 Task: Select option "Follow this skill to keep up with relevant content".
Action: Mouse moved to (395, 388)
Screenshot: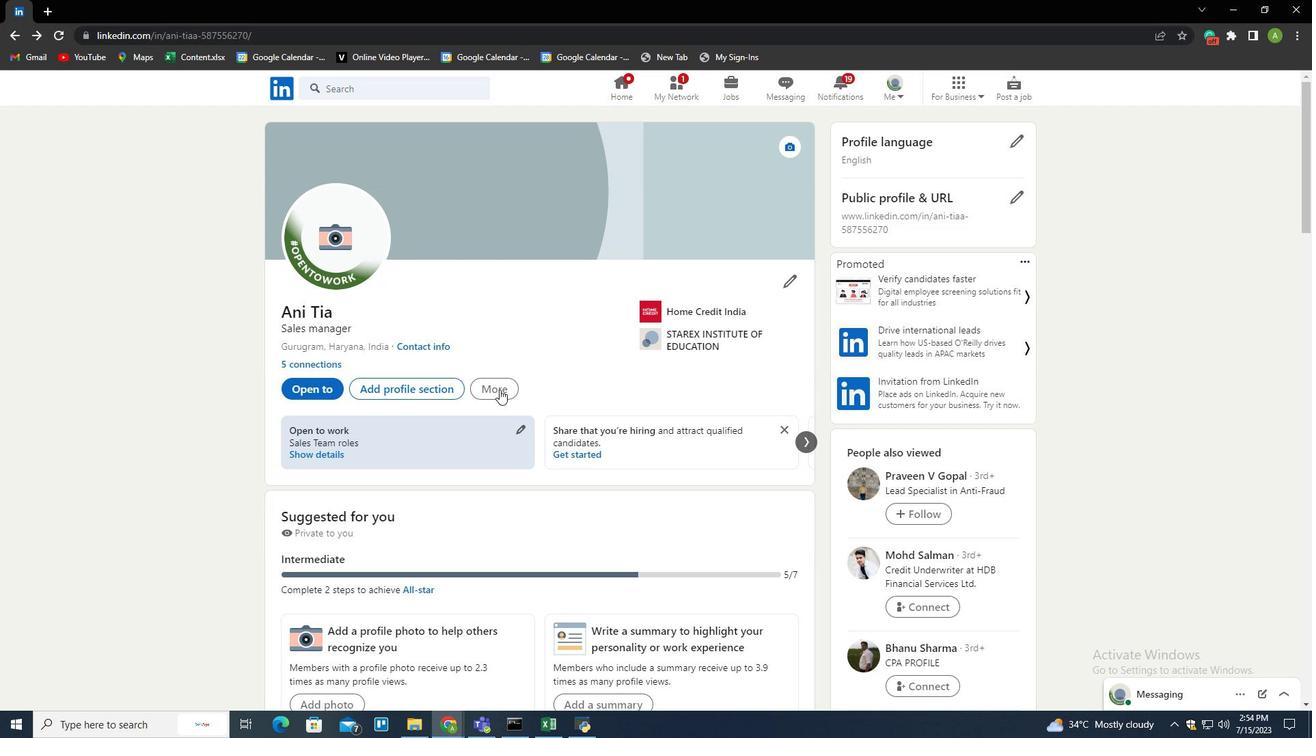 
Action: Mouse pressed left at (395, 388)
Screenshot: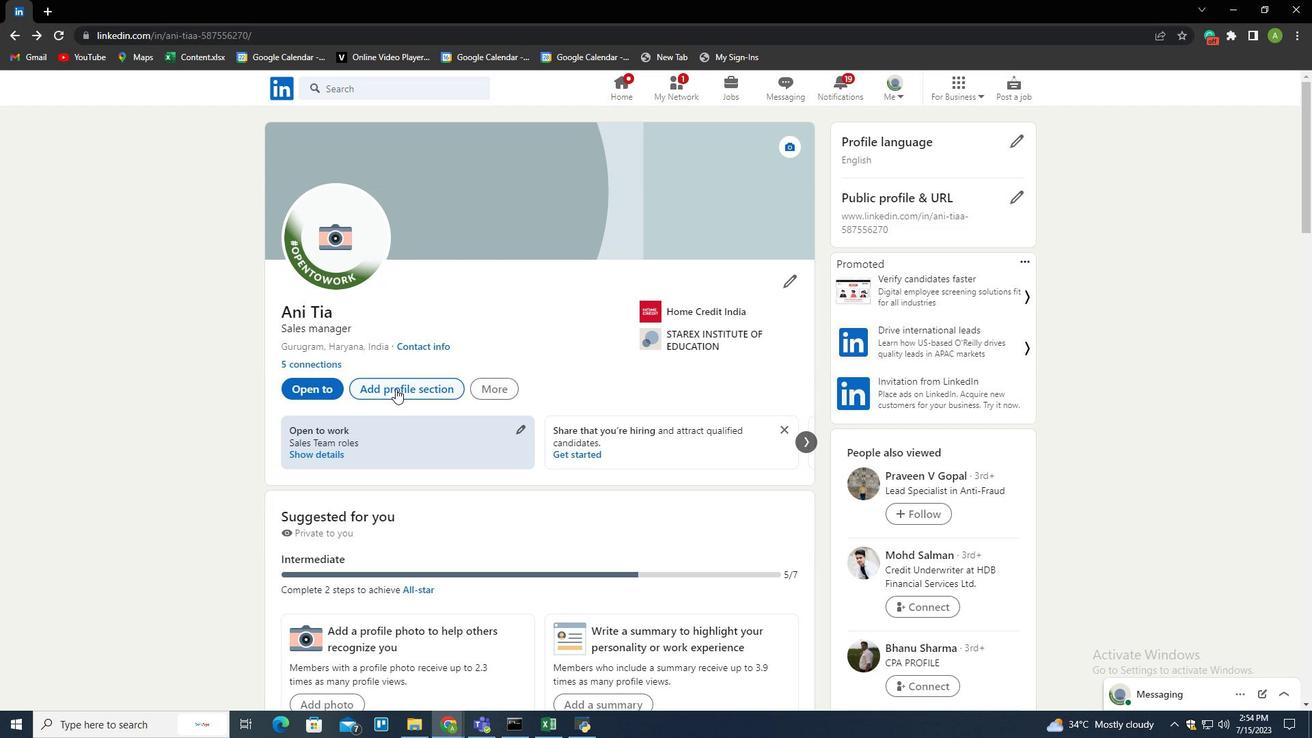 
Action: Mouse moved to (701, 148)
Screenshot: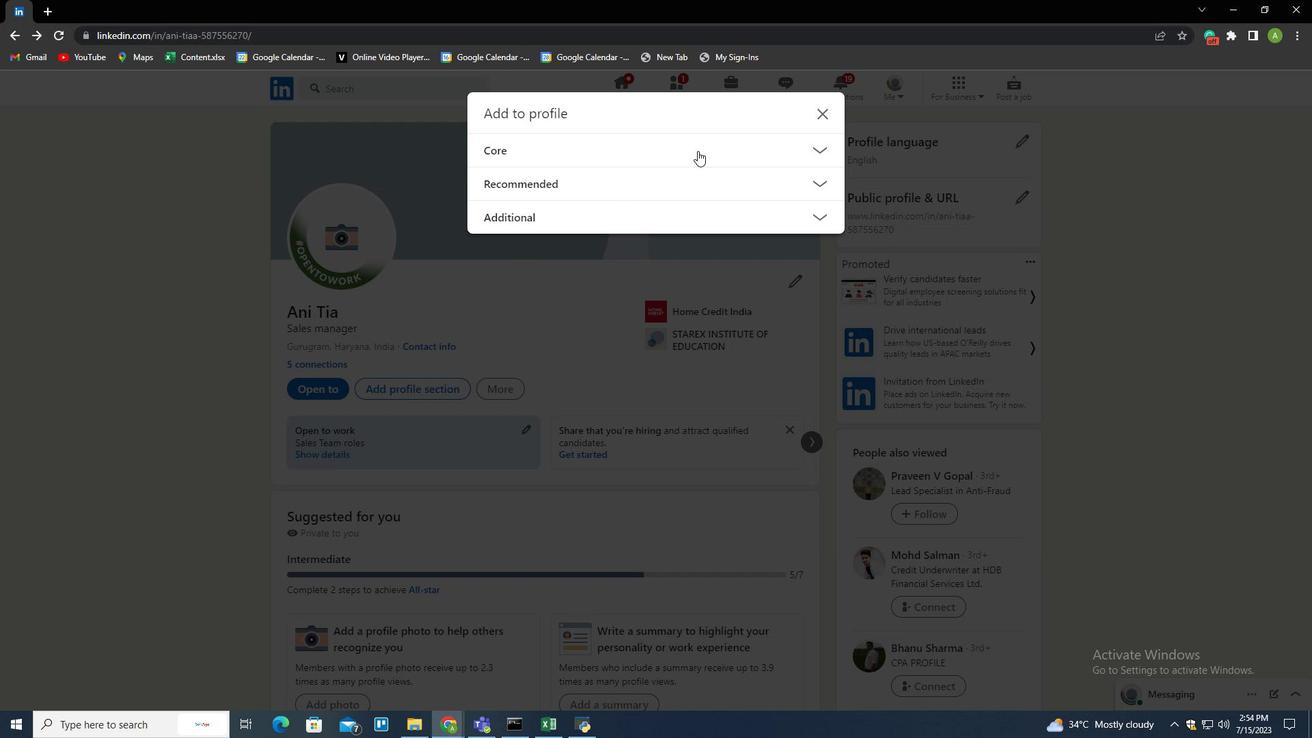 
Action: Mouse pressed left at (701, 148)
Screenshot: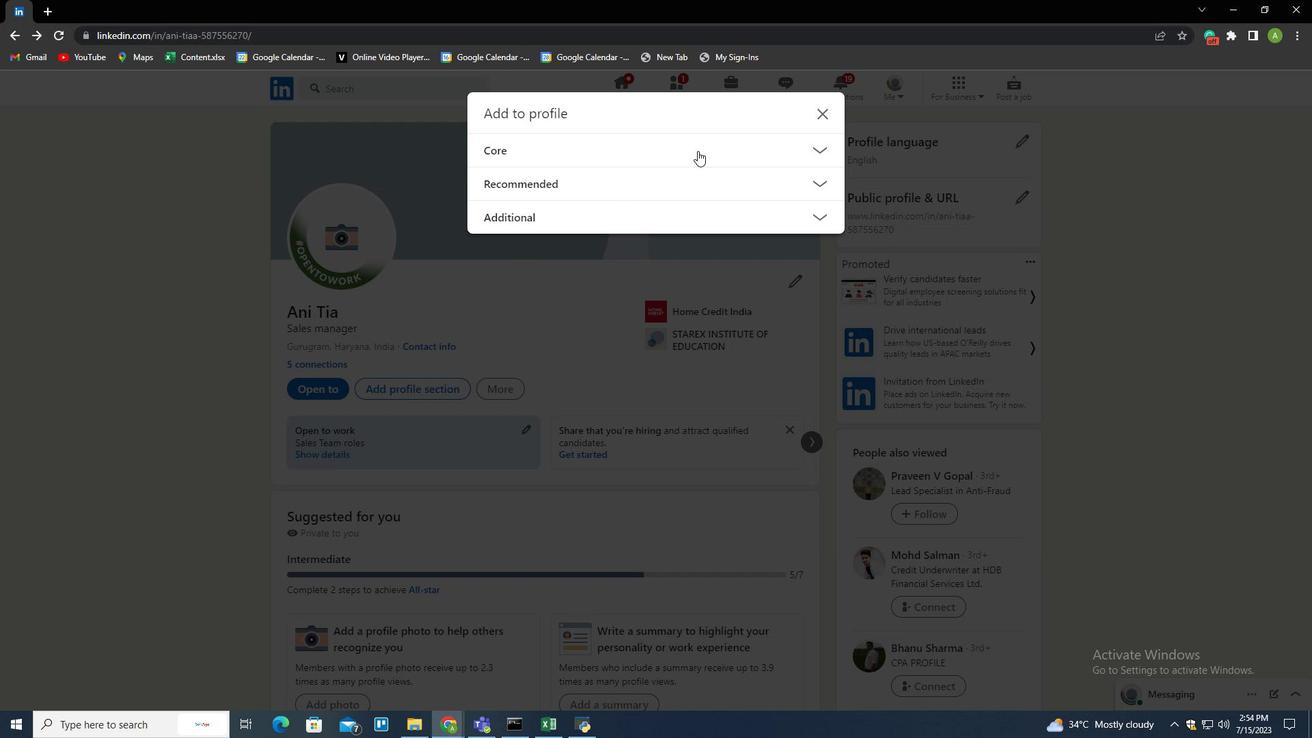 
Action: Mouse moved to (518, 377)
Screenshot: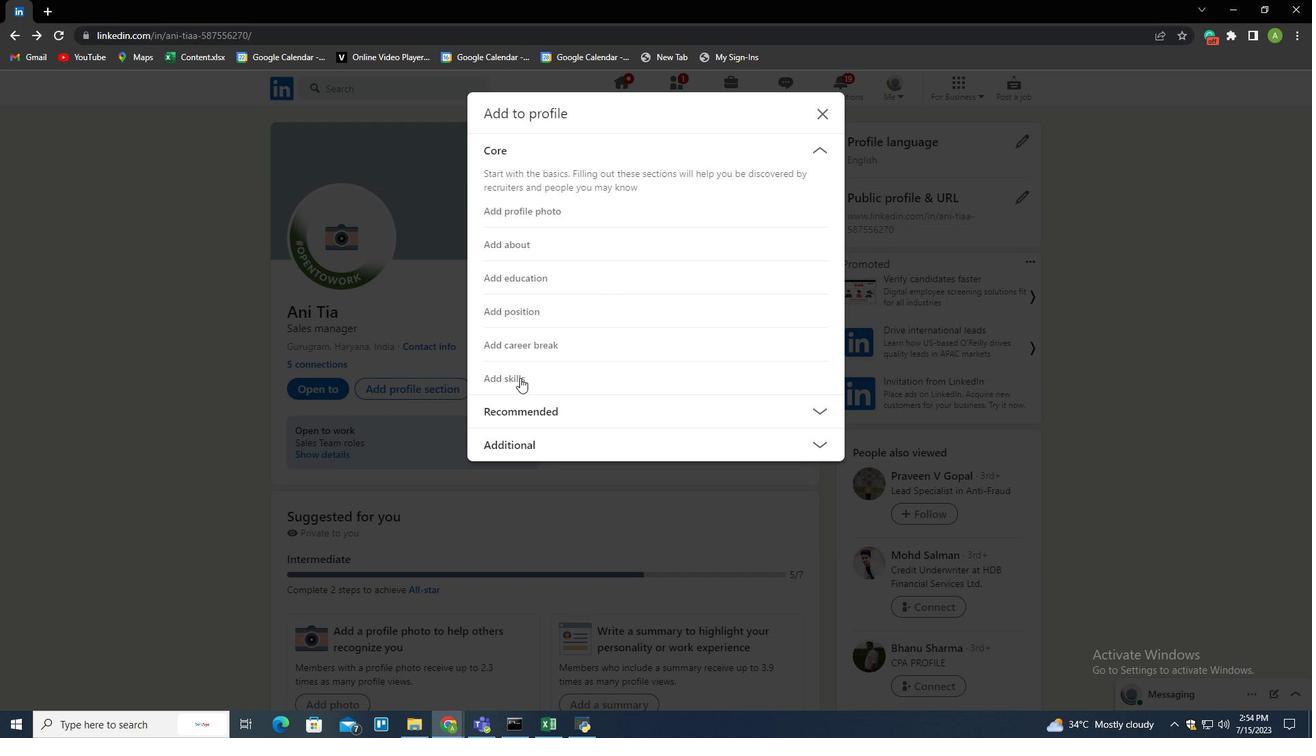 
Action: Mouse pressed left at (518, 377)
Screenshot: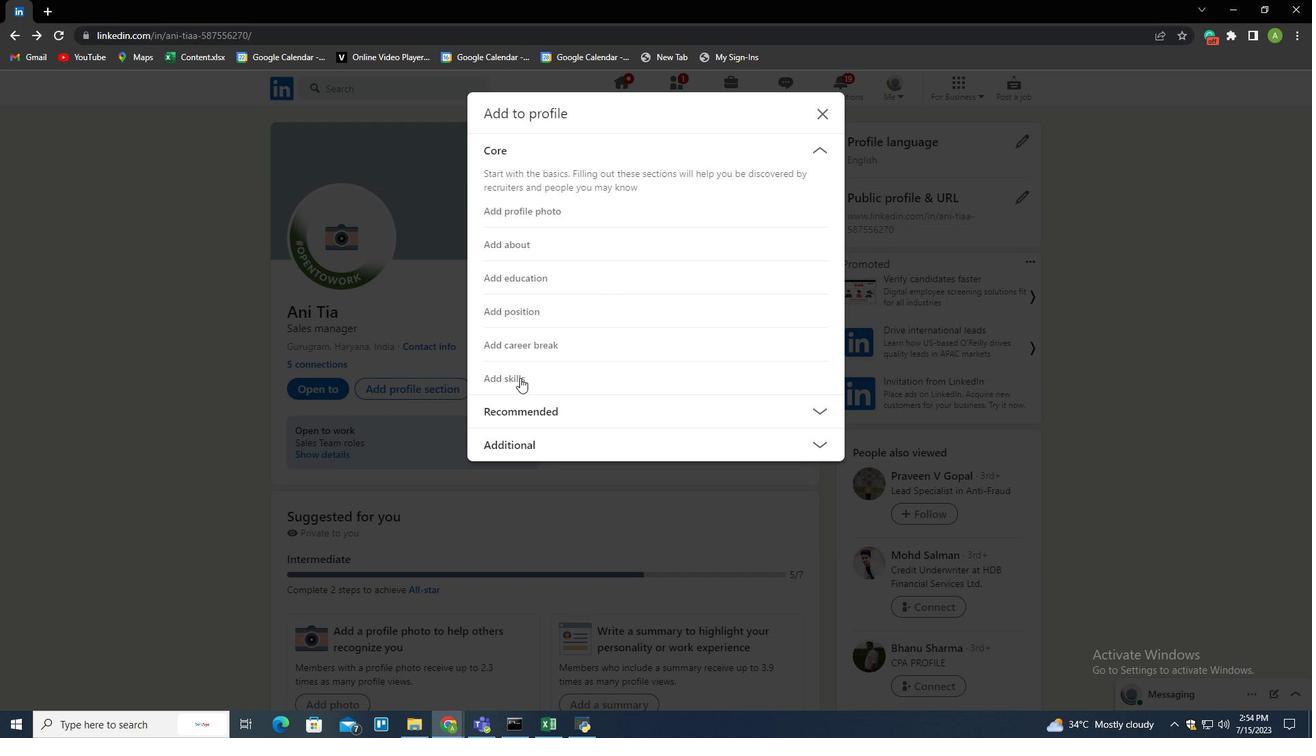 
Action: Mouse moved to (516, 205)
Screenshot: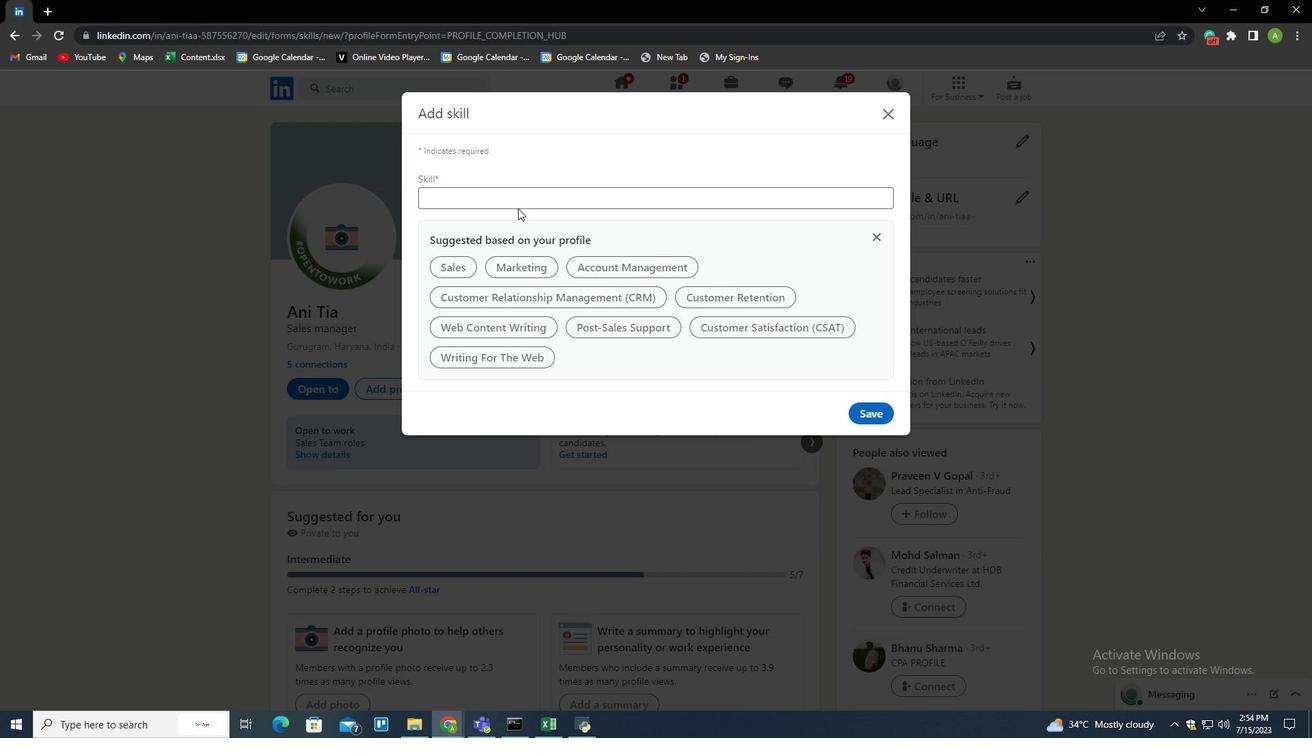 
Action: Mouse pressed left at (516, 205)
Screenshot: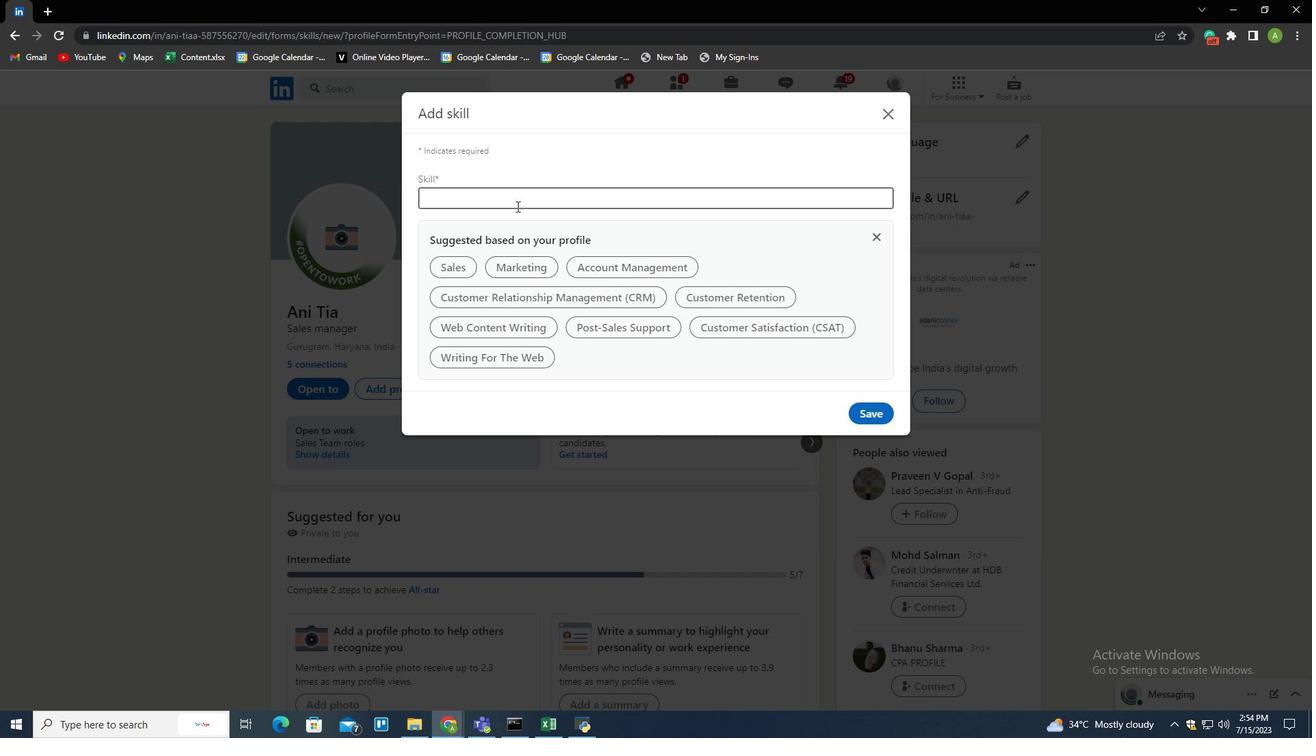 
Action: Key pressed <Key.shift>Problem<Key.down><Key.enter>
Screenshot: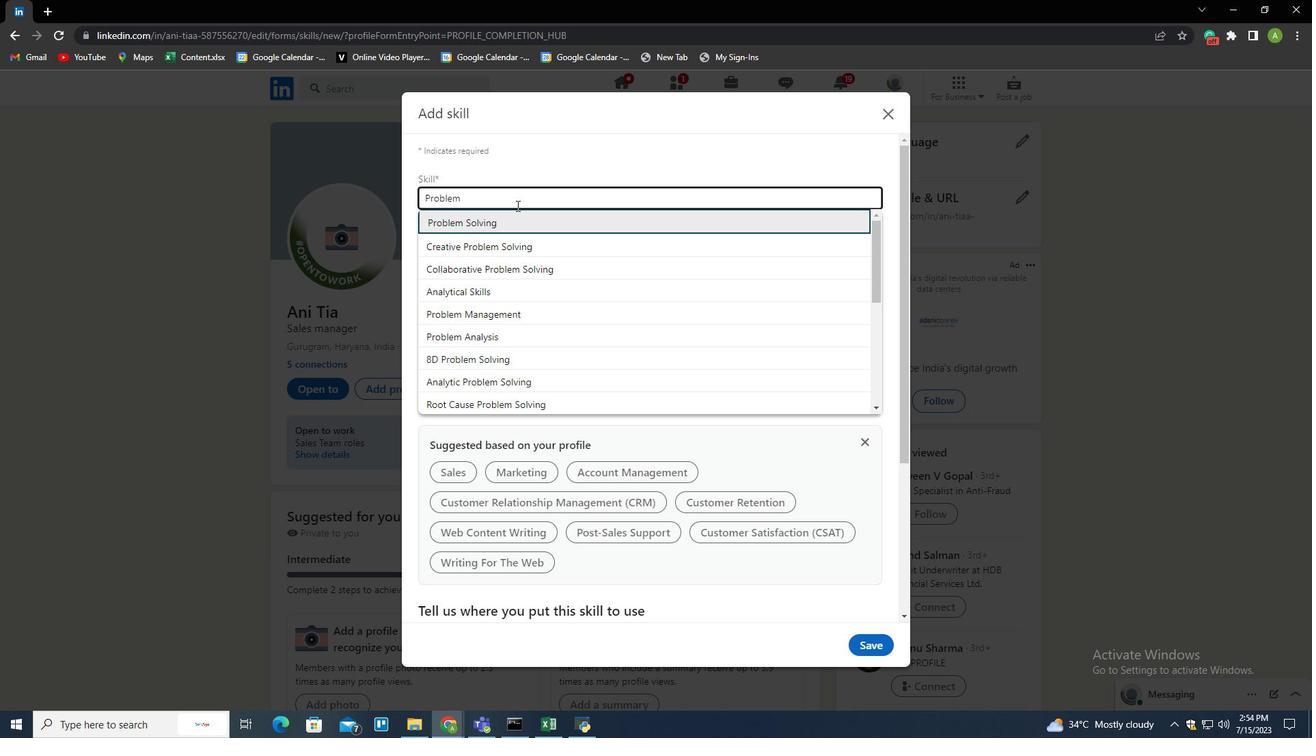 
Action: Mouse moved to (423, 462)
Screenshot: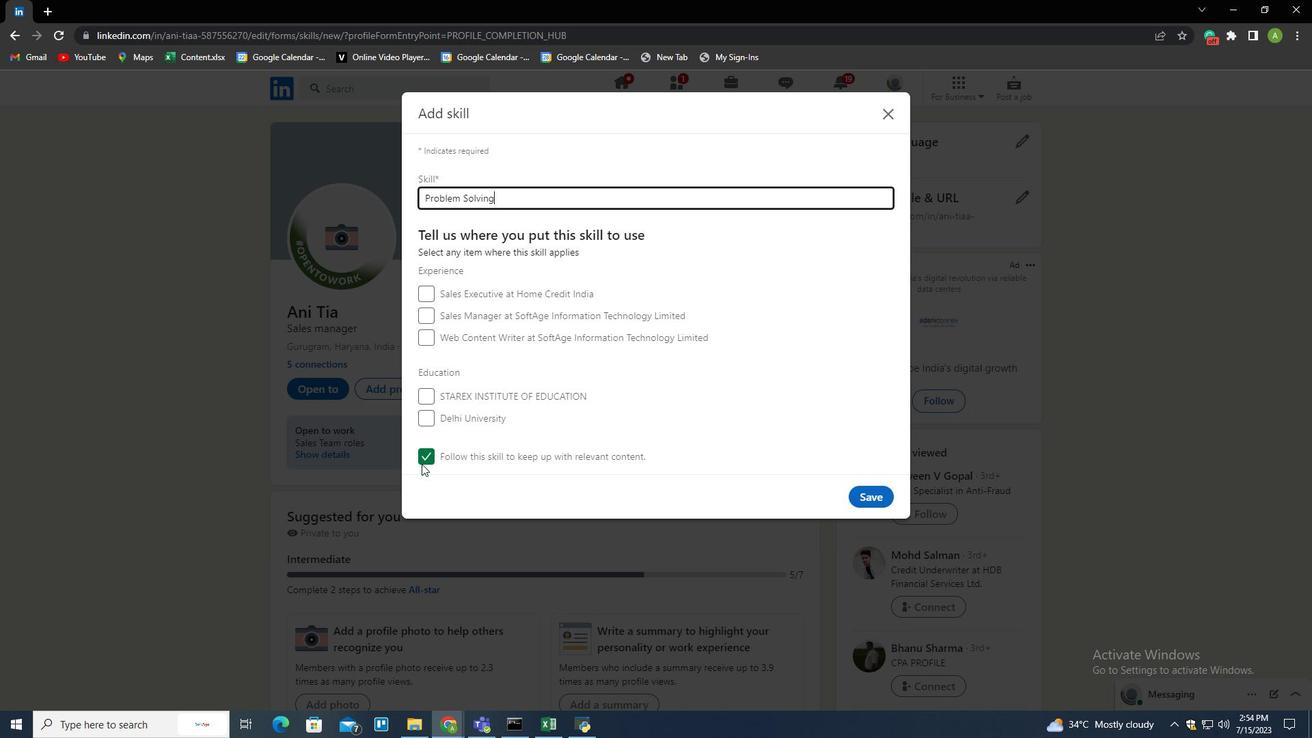 
Action: Mouse pressed left at (423, 462)
Screenshot: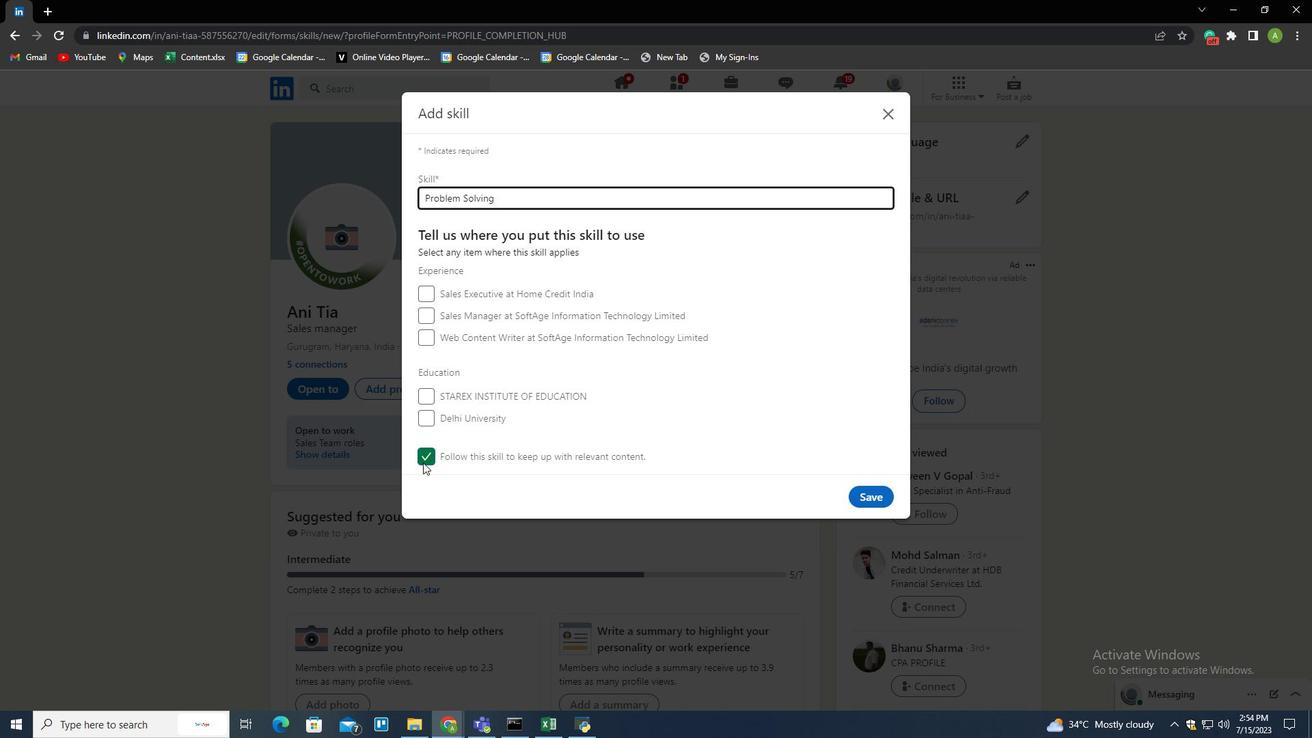 
Action: Mouse moved to (423, 462)
Screenshot: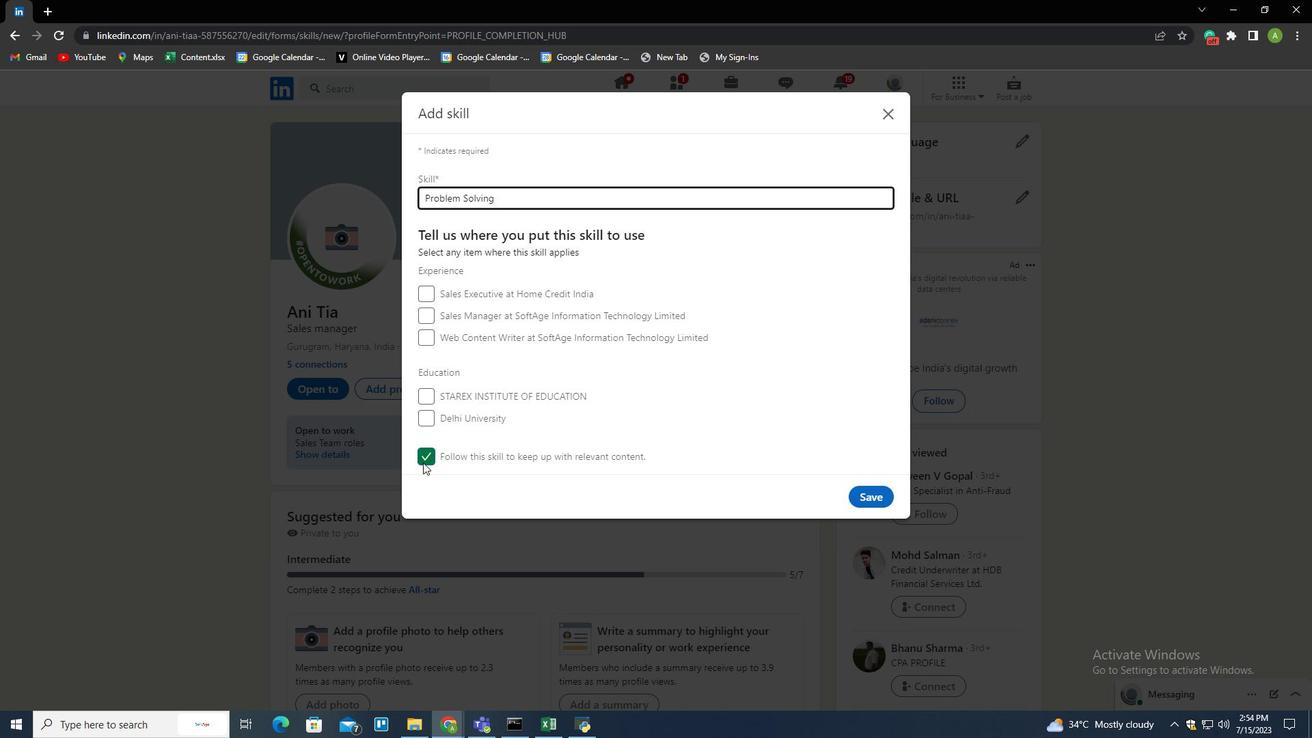 
Action: Mouse pressed left at (423, 462)
Screenshot: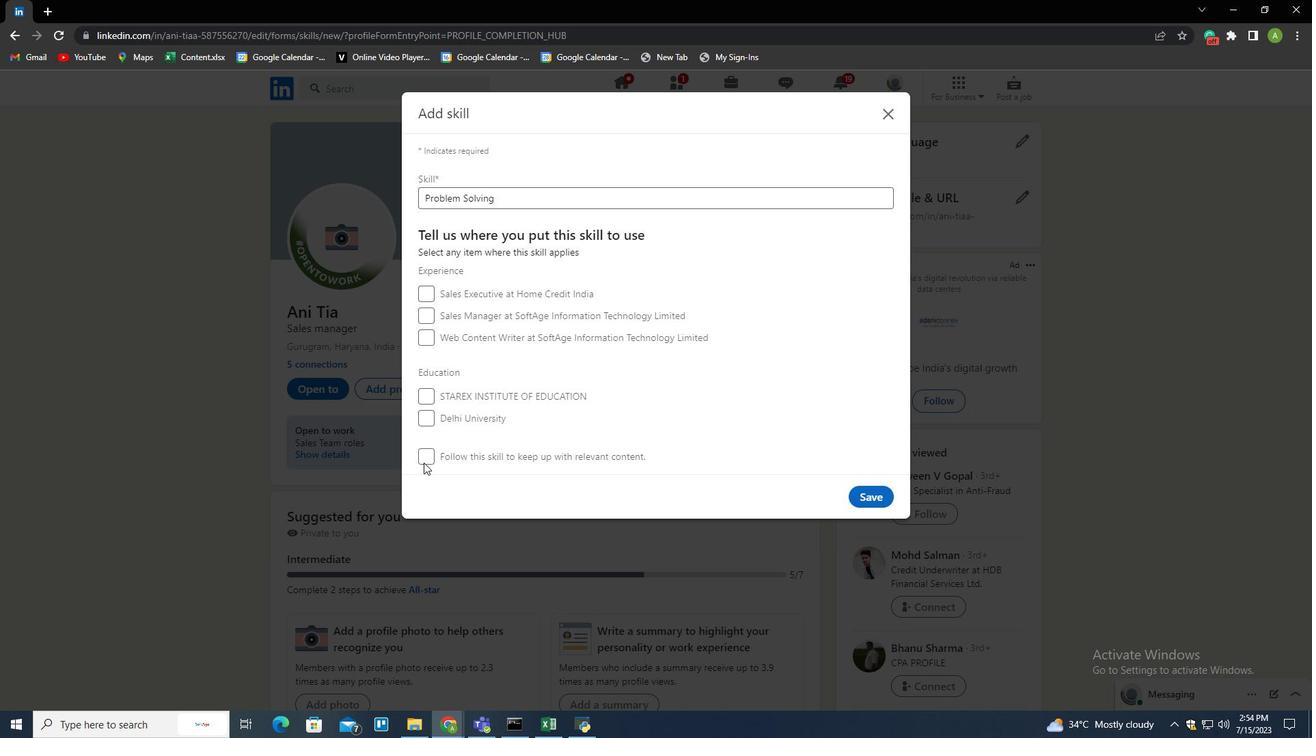 
Action: Mouse moved to (800, 507)
Screenshot: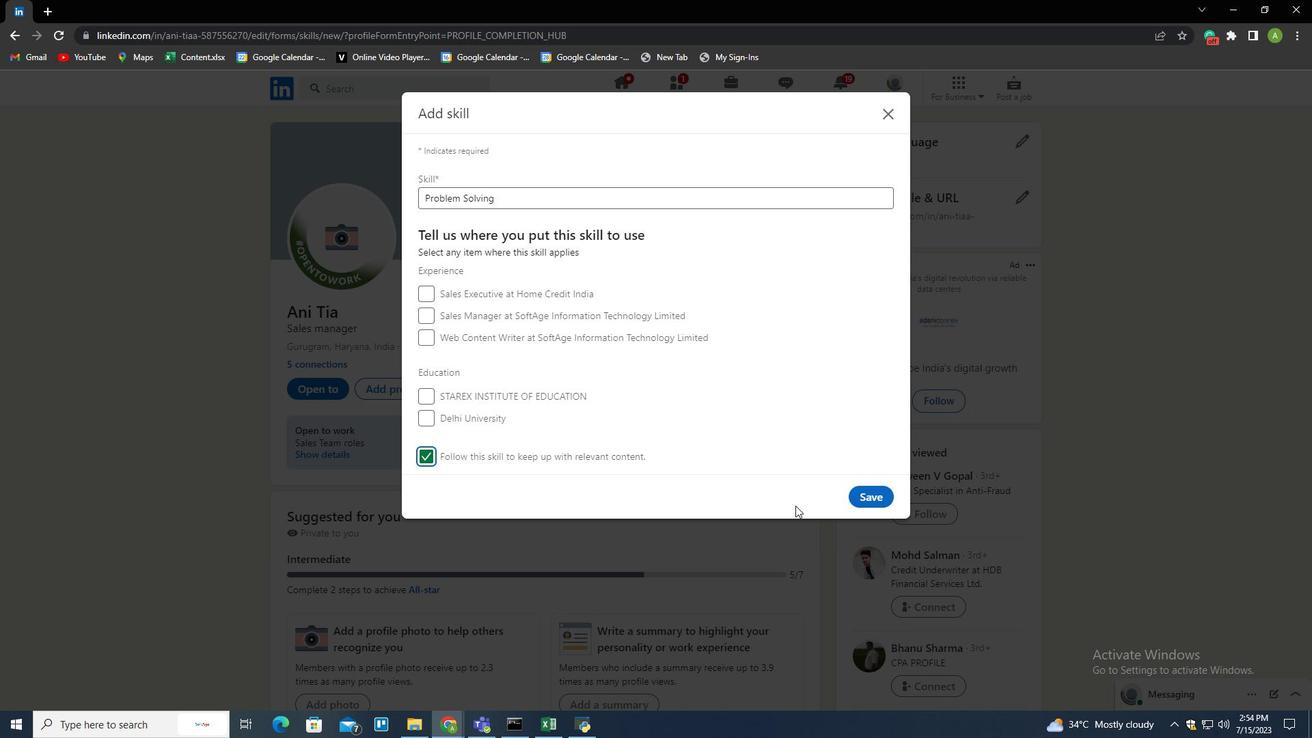 
